 Task: Arrange a 60-minute personal style makeover and wardrobe revamp with a fashion expert.
Action: Mouse pressed left at (373, 258)
Screenshot: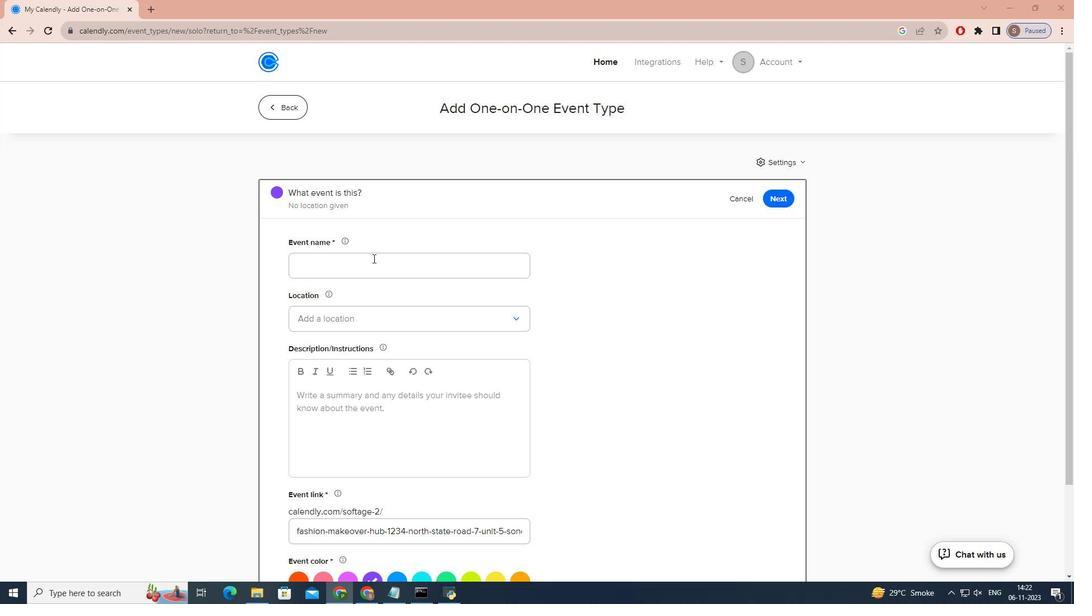 
Action: Key pressed p<Key.caps_lock>ERSONAL<Key.space><Key.caps_lock>s<Key.caps_lock>TYLE<Key.space><Key.caps_lock>m<Key.caps_lock>AKEOVER<Key.space>AND<Key.space><Key.caps_lock>w<Key.caps_lock>ARDROBE<Key.space><Key.caps_lock>r<Key.caps_lock>EVAMP<Key.space><Key.caps_lock>s<Key.caps_lock>ESSION
Screenshot: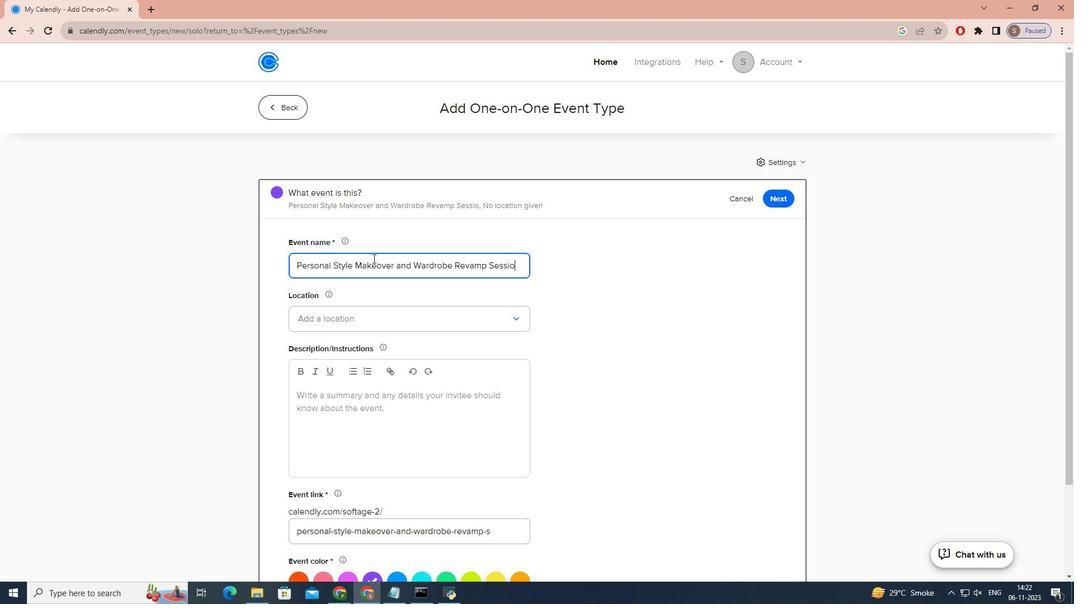 
Action: Mouse moved to (406, 316)
Screenshot: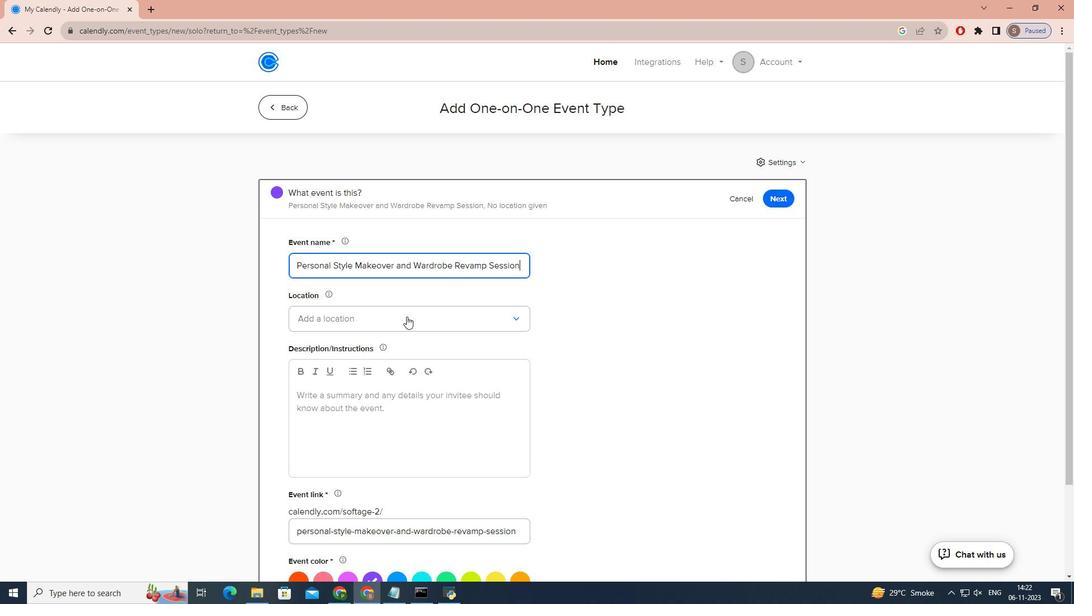 
Action: Mouse pressed left at (406, 316)
Screenshot: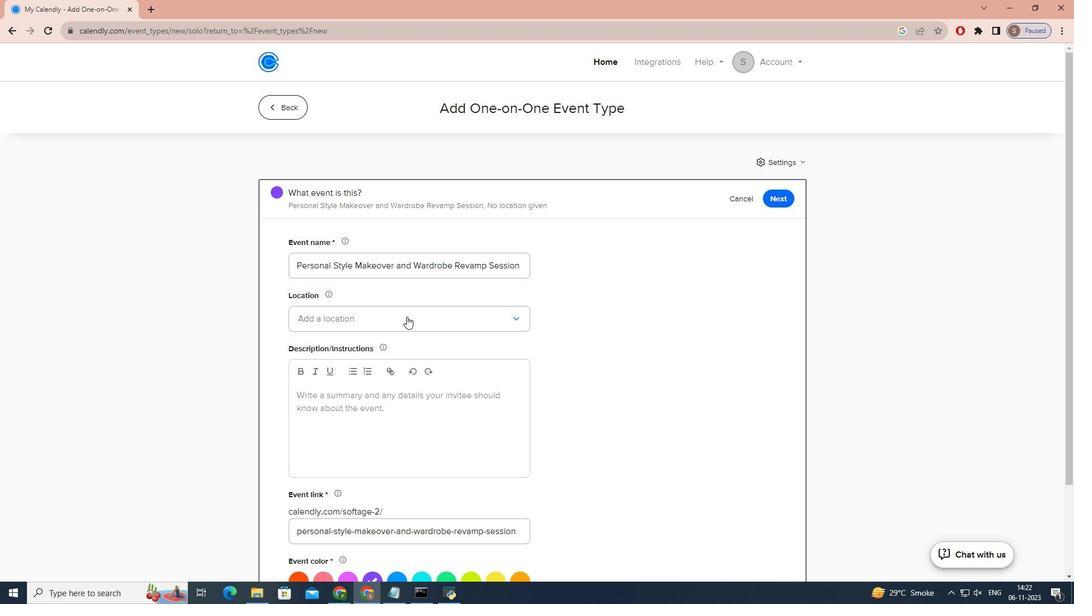
Action: Mouse moved to (408, 355)
Screenshot: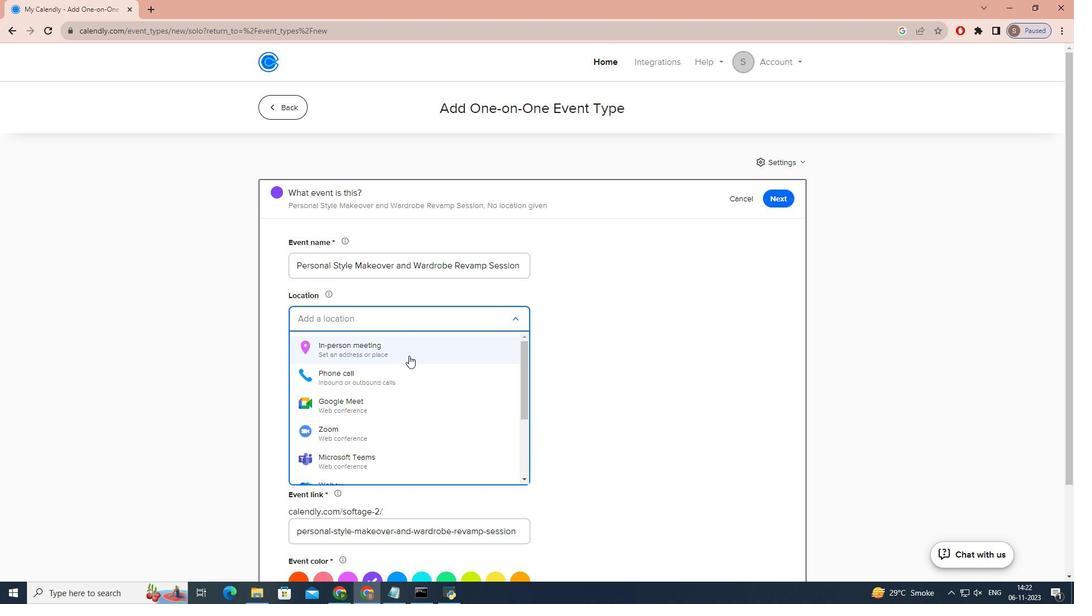 
Action: Mouse pressed left at (408, 355)
Screenshot: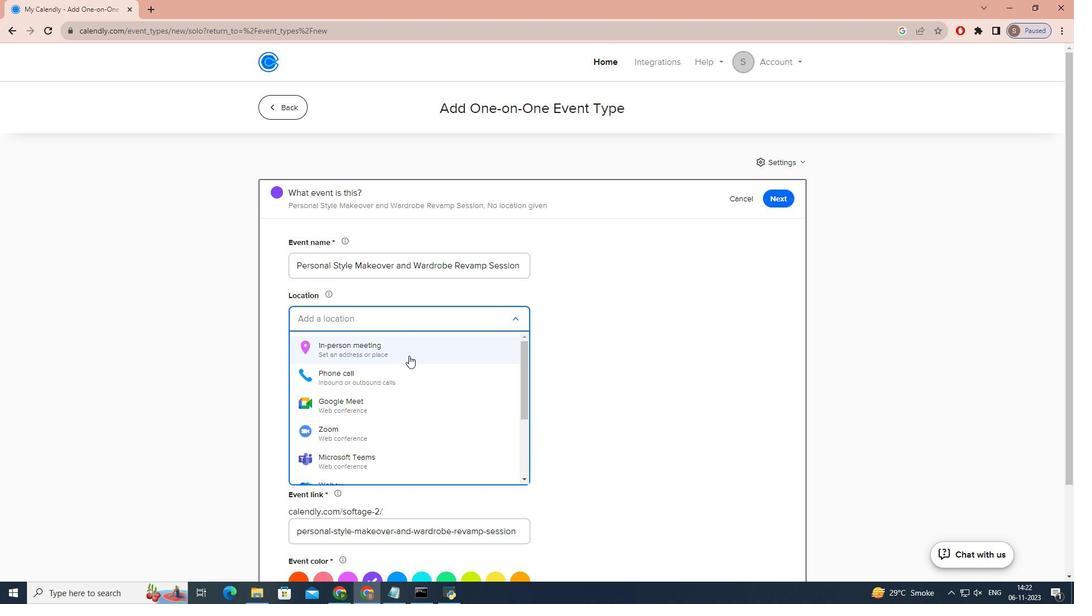 
Action: Mouse moved to (478, 187)
Screenshot: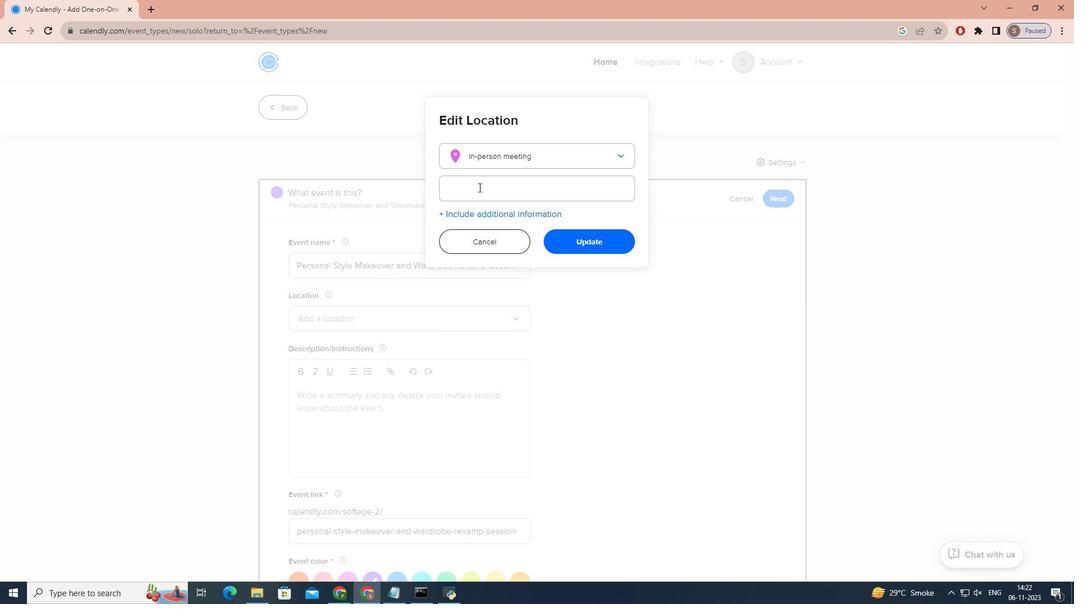 
Action: Mouse pressed left at (478, 187)
Screenshot: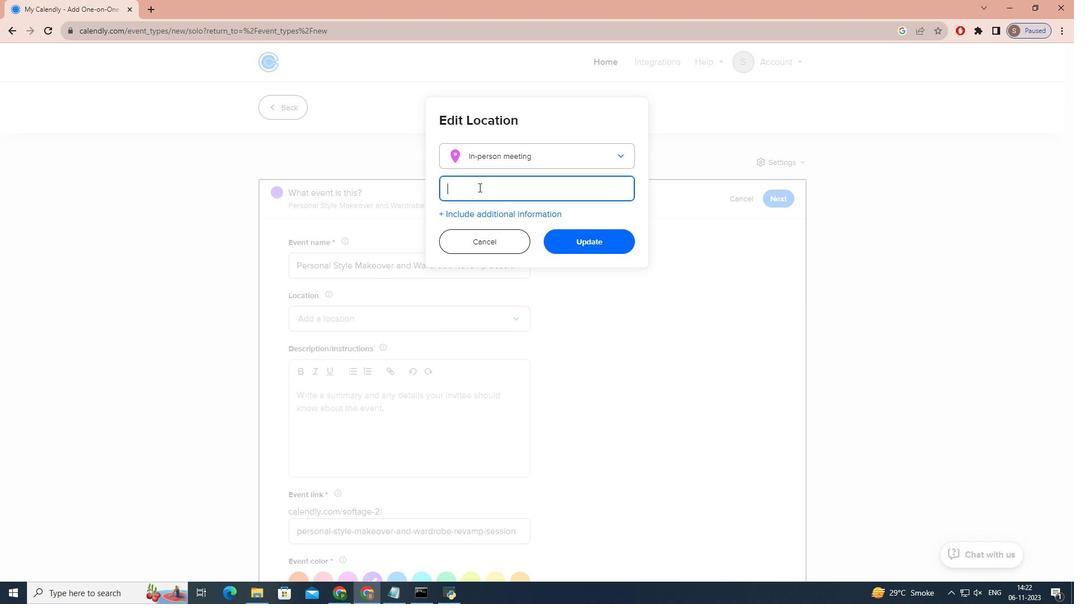 
Action: Key pressed <Key.caps_lock>f<Key.caps_lock>ASHION<Key.space><Key.caps_lock>m<Key.caps_lock>AKEOVER<Key.space><Key.caps_lock>h<Key.caps_lock>UB,<Key.space>1234<Key.space><Key.caps_lock>n<Key.caps_lock>ORTH<Key.space><Key.caps_lock>s<Key.caps_lock>TATE<Key.space><Key.caps_lock>r<Key.caps_lock>OAD<Key.space>7,<Key.space><Key.caps_lock>u<Key.caps_lock>NIT<Key.space>5,<Key.space><Key.caps_lock>s<Key.caps_lock>ONOMA,<Key.space><Key.caps_lock>c<Key.caps_lock>ALIFORNIA,<Key.space>95476
Screenshot: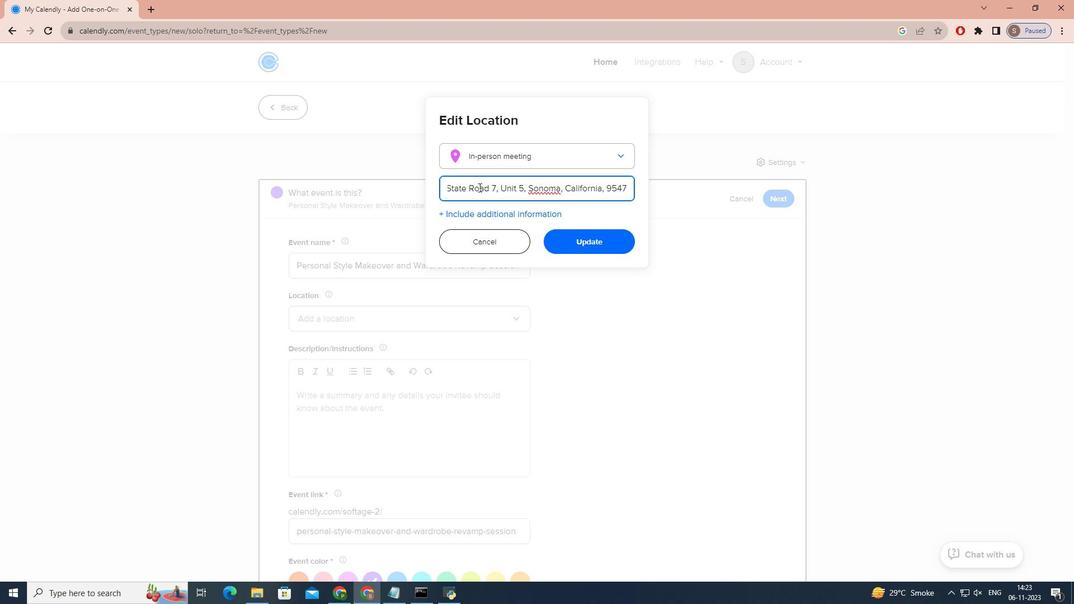 
Action: Mouse moved to (584, 236)
Screenshot: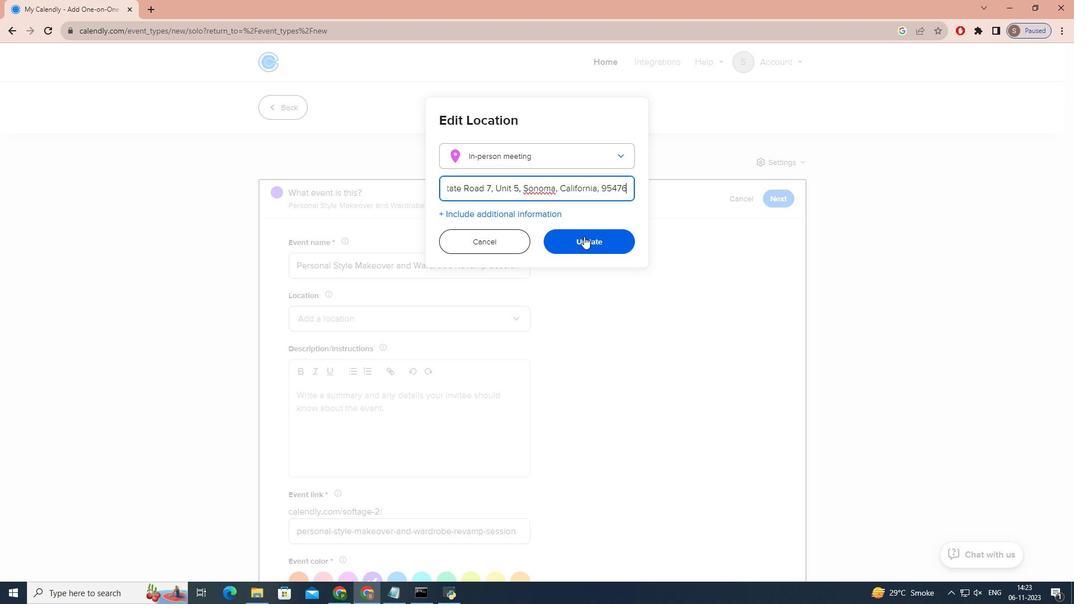 
Action: Mouse pressed left at (584, 236)
Screenshot: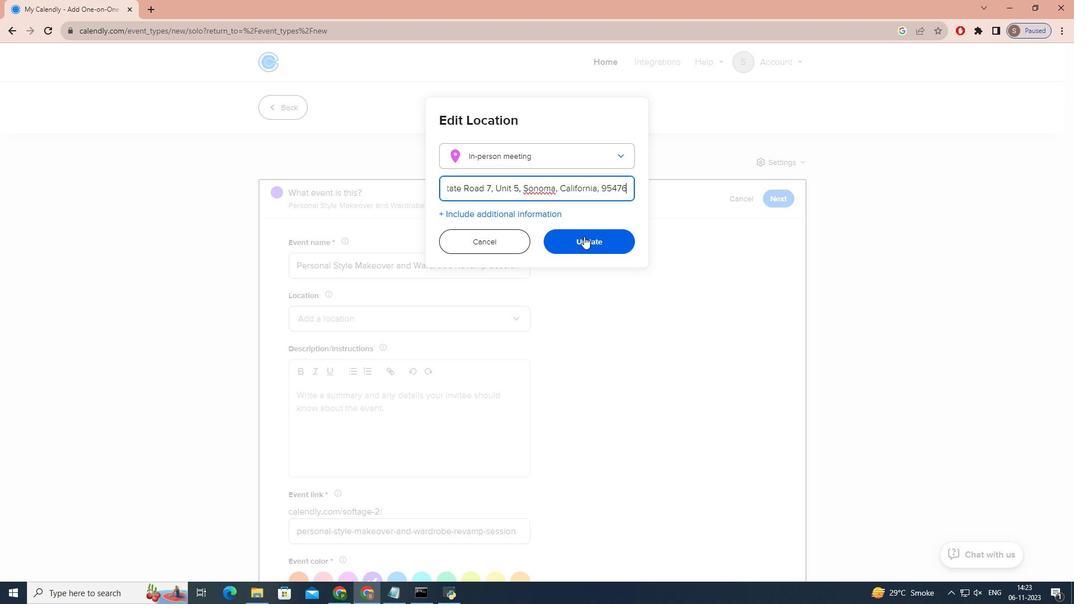 
Action: Mouse moved to (466, 427)
Screenshot: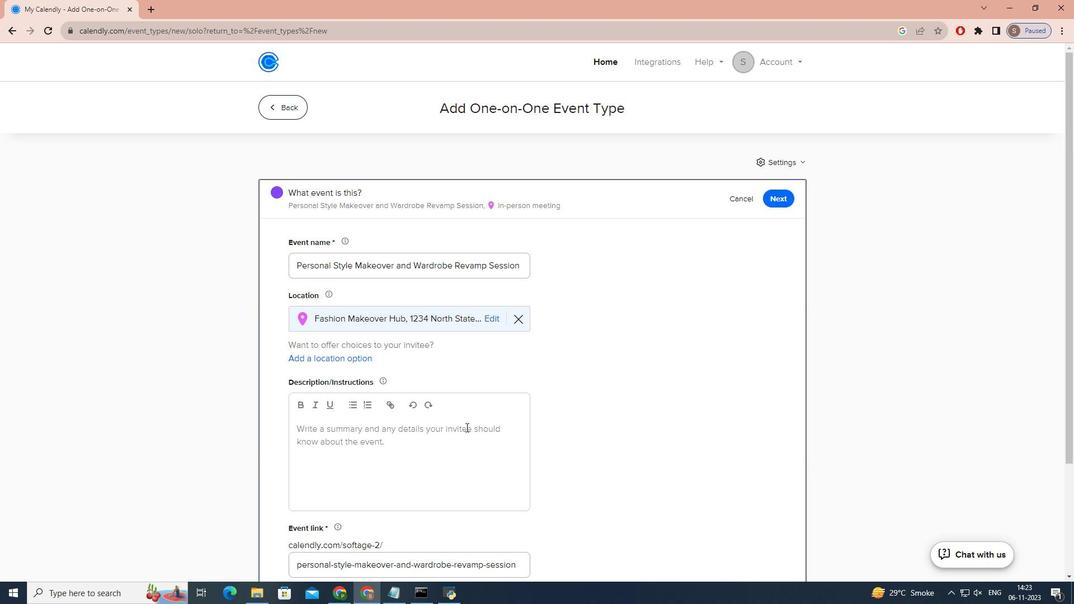 
Action: Mouse pressed left at (466, 427)
Screenshot: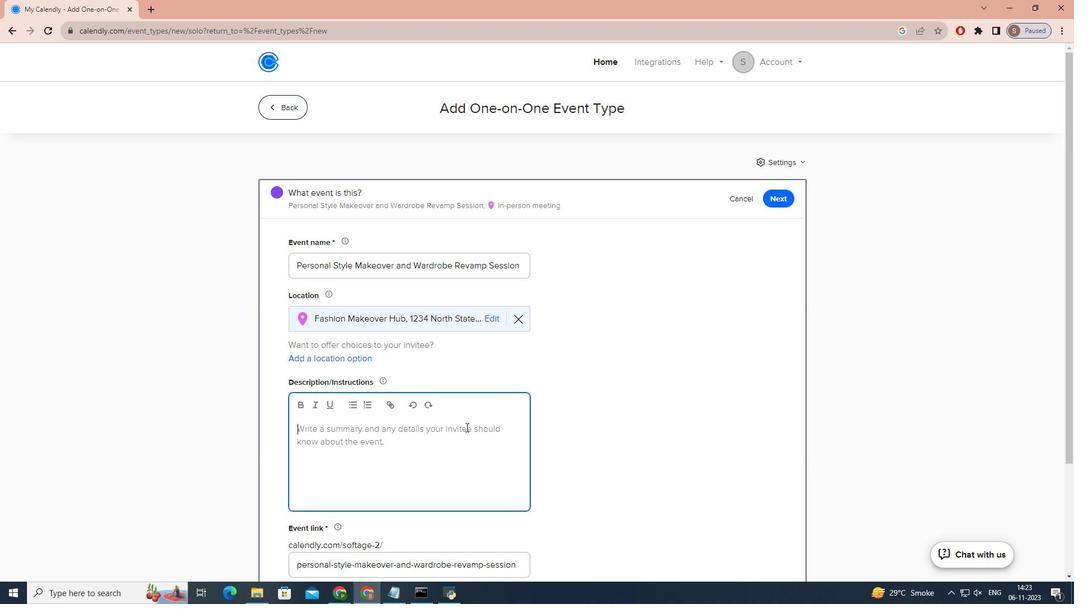 
Action: Key pressed <Key.caps_lock>e<Key.caps_lock>LEVATE<Key.space>YOUR<Key.space>FASHION<Key.space>GAME<Key.space>WITH<Key.space>PERSONAL<Key.space>STYLE<Key.space>MAKEOVER<Key.space>AND<Key.space>WARDROBE<Key.space>REVAMP<Key.space>SESSION<Key.space>GUIE<Key.backspace>DED<Key.space>BY<Key.space>A<Key.space>SEASONED<Key.space>FASHO<Key.backspace>ION<Key.space>EXPERT.<Key.space><Key.caps_lock>d<Key.caps_lock>URING<Key.space>THIS<Key.space>VIRTUAL<Key.space>CONSULTATION,<Key.space>YOU'LL<Key.space>RECEIVE<Key.space>PERSONALIZED<Key.space>FASHIOO<Key.backspace>N<Key.space>ADVICE<Key.space>AND<Key.space>LEARN<Key.space>HOW<Key.space>TO<Key.space>MAKE<Key.space>THE<Key.space>MOST<Key.space>OF<Key.space>YOUR<Key.space>EXISTING<Key.space>WARDROBE<Key.space>WHILE<Key.space>IDENTIFYING<Key.space>KEY<Key.space>PIECES<Key.space>TO<Key.space>ADD<Key.space>FOR<Key.space>A<Key.space>REFRESHED<Key.space>LOOK.<Key.space><Key.caps_lock>w<Key.caps_lock>HETHER<Key.space>YOU'RE<Key.space>AIMING<Key.space>FOR<Key.space>A<Key.space>PROFESSIONAL,<Key.space>CASUAL,<Key.space>OR<Key.space>SPECIAL<Key.space>OCCASION<Key.space>STYLE<Key.space>UPGRADE,<Key.space>OUR<Key.space>FASHION<Key.space>EXPERT<Key.space>IS<Key.space>HERE<Key.space>YOU<Key.space>CURATE<Key.space>YOUR<Key.space>UNIQUE<Key.space>FASHION<Key.space>JOURNEY.<Key.space>
Screenshot: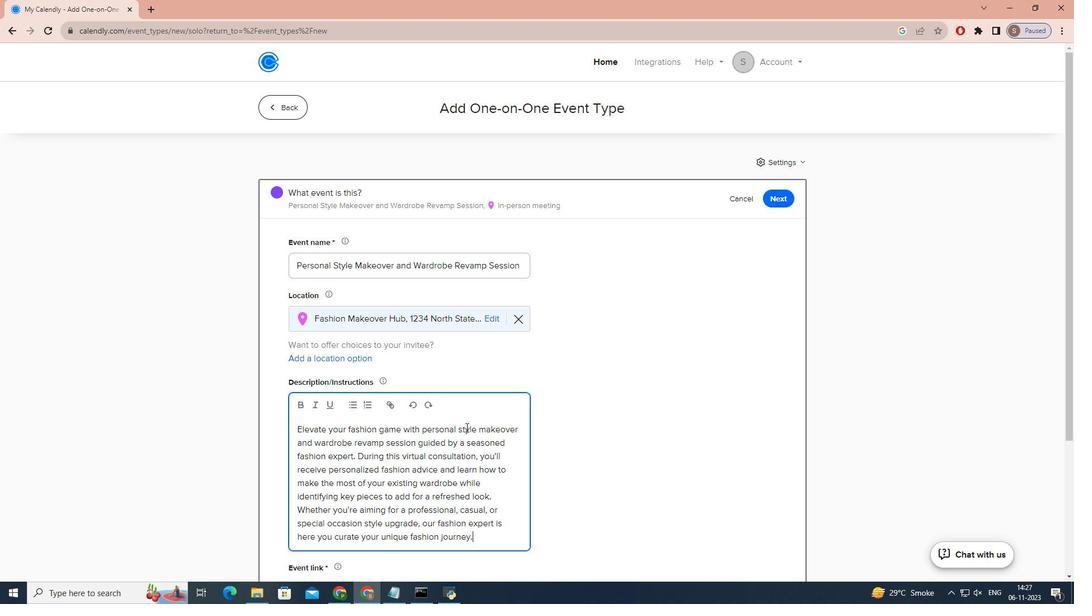
Action: Mouse moved to (682, 453)
Screenshot: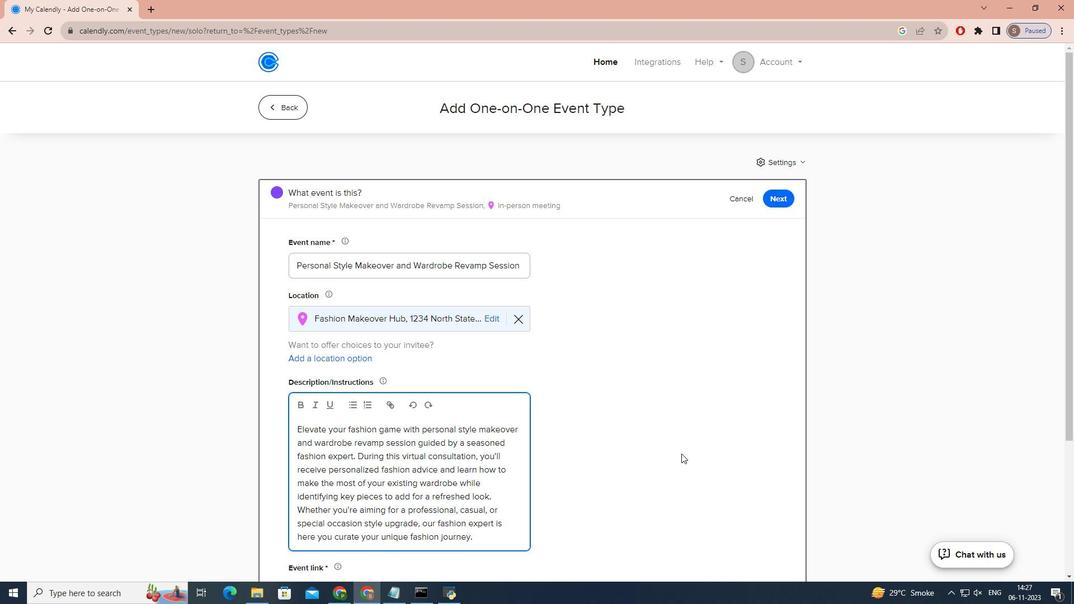 
Action: Mouse scrolled (682, 453) with delta (0, 0)
Screenshot: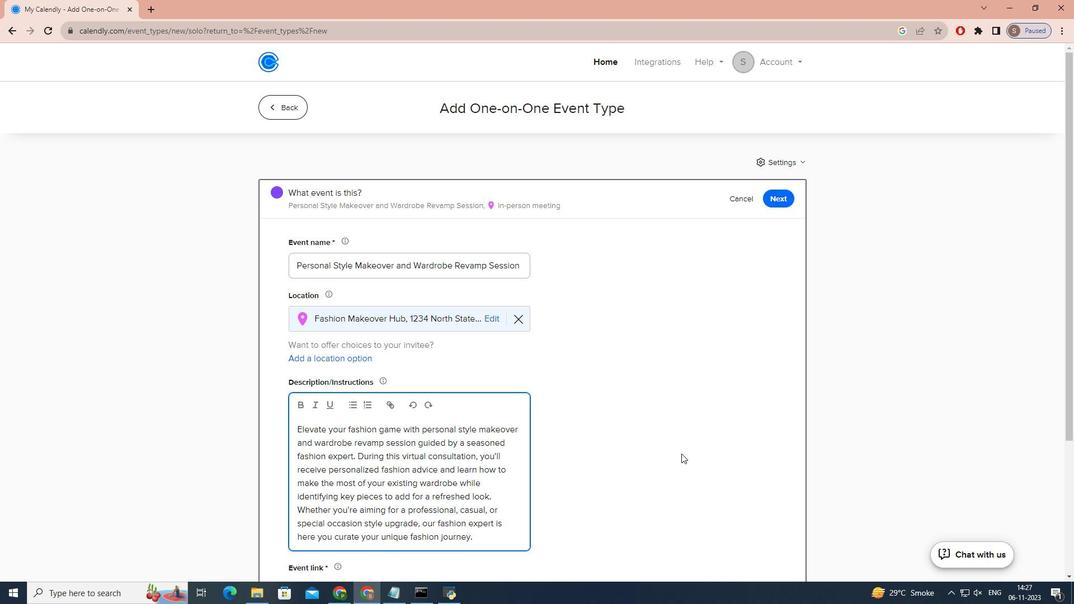 
Action: Mouse moved to (681, 453)
Screenshot: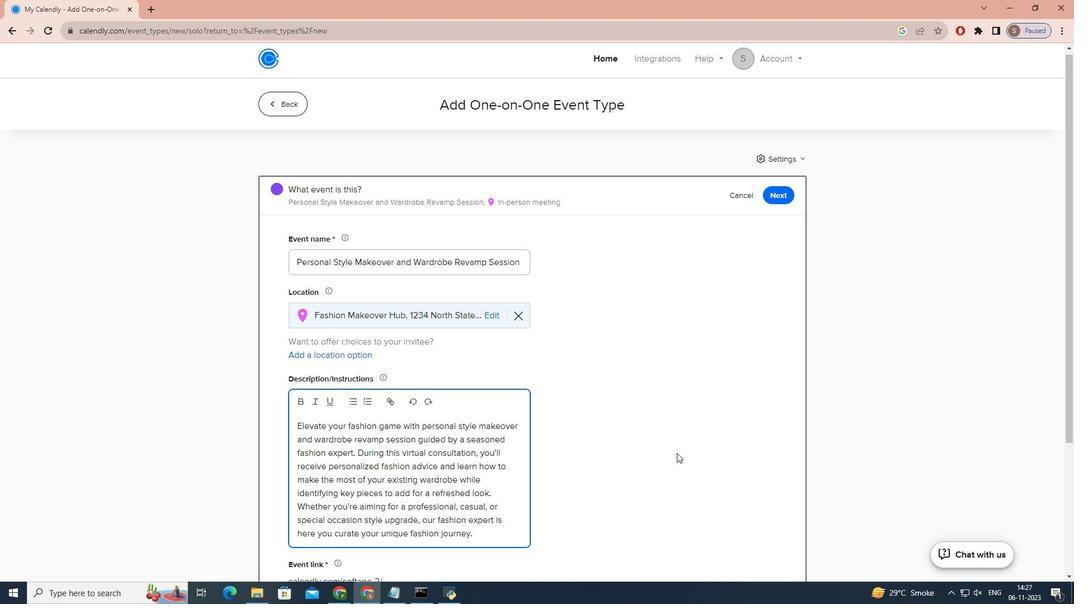 
Action: Mouse scrolled (681, 453) with delta (0, 0)
Screenshot: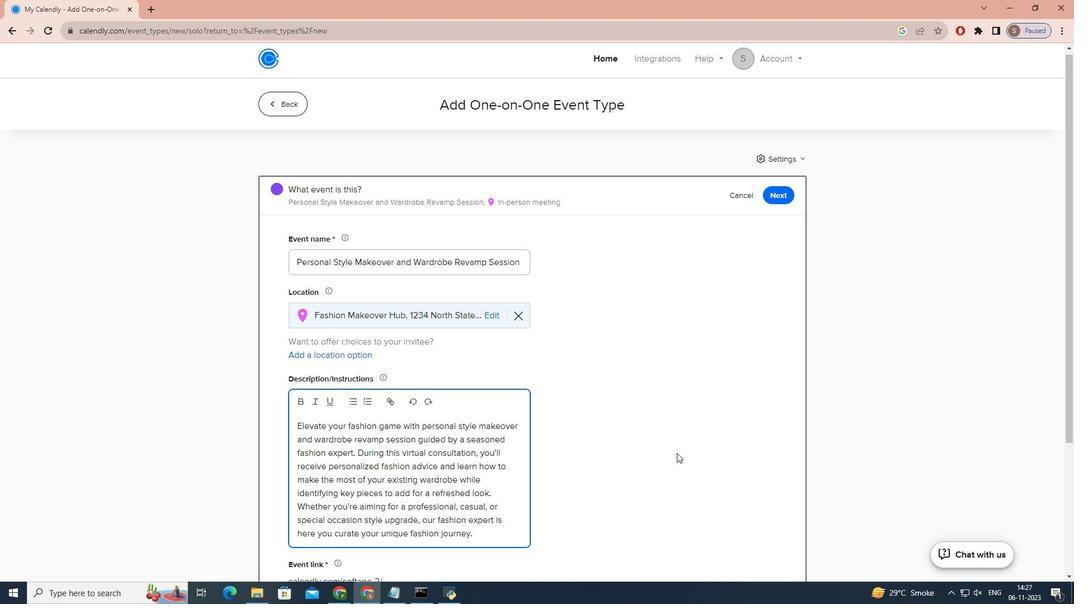
Action: Mouse moved to (676, 453)
Screenshot: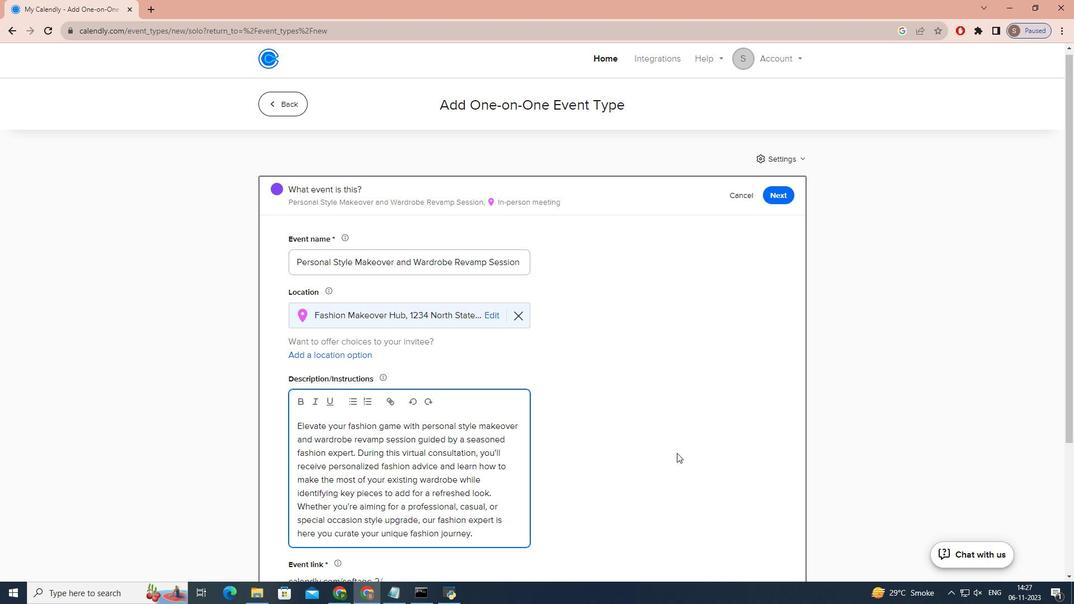 
Action: Mouse scrolled (676, 453) with delta (0, 0)
Screenshot: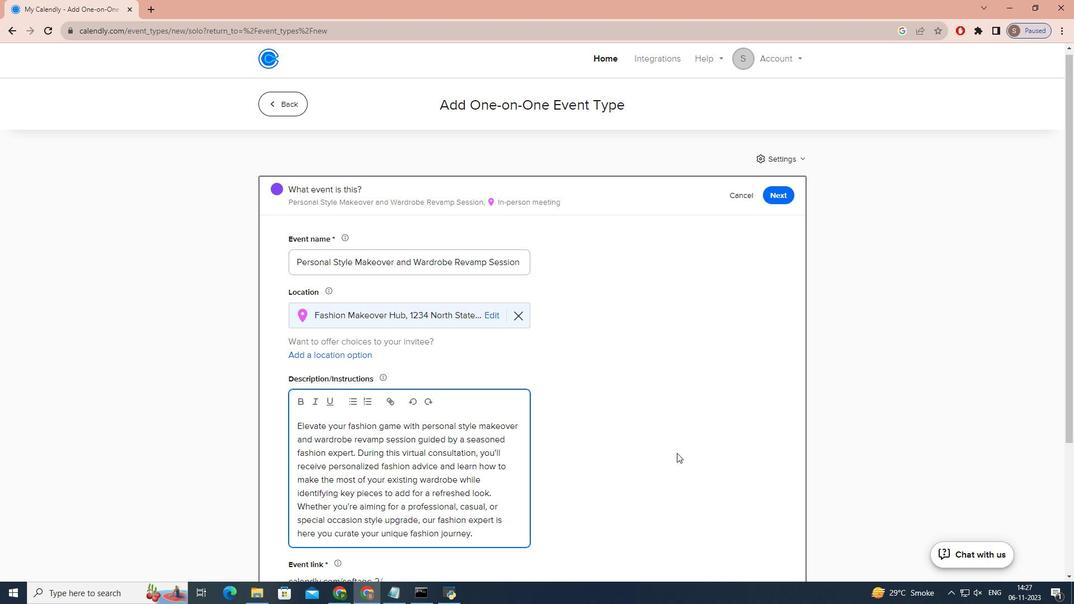
Action: Mouse moved to (676, 452)
Screenshot: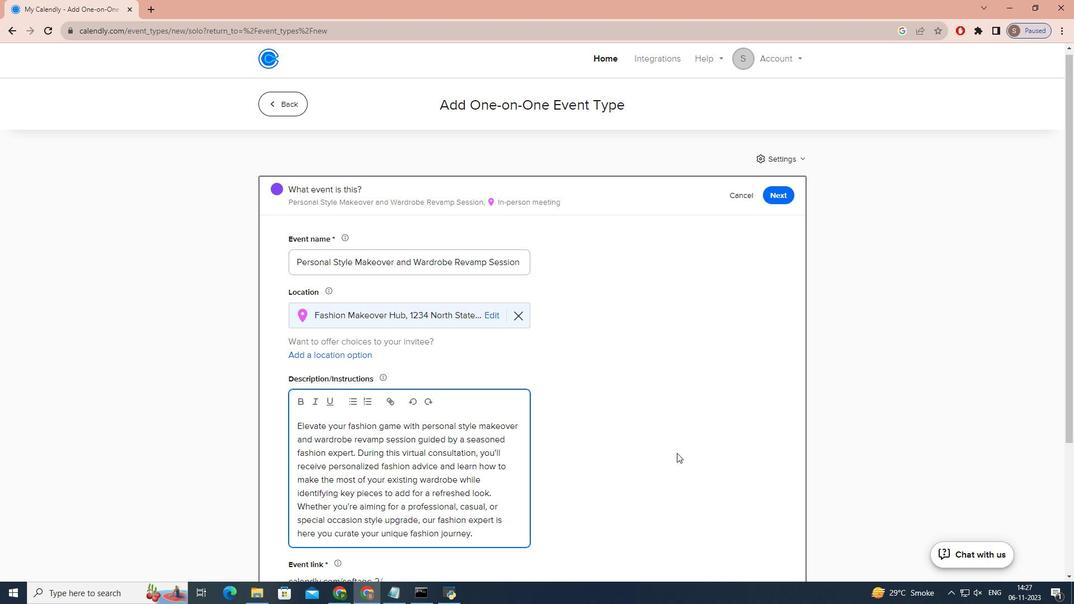 
Action: Mouse scrolled (676, 452) with delta (0, 0)
Screenshot: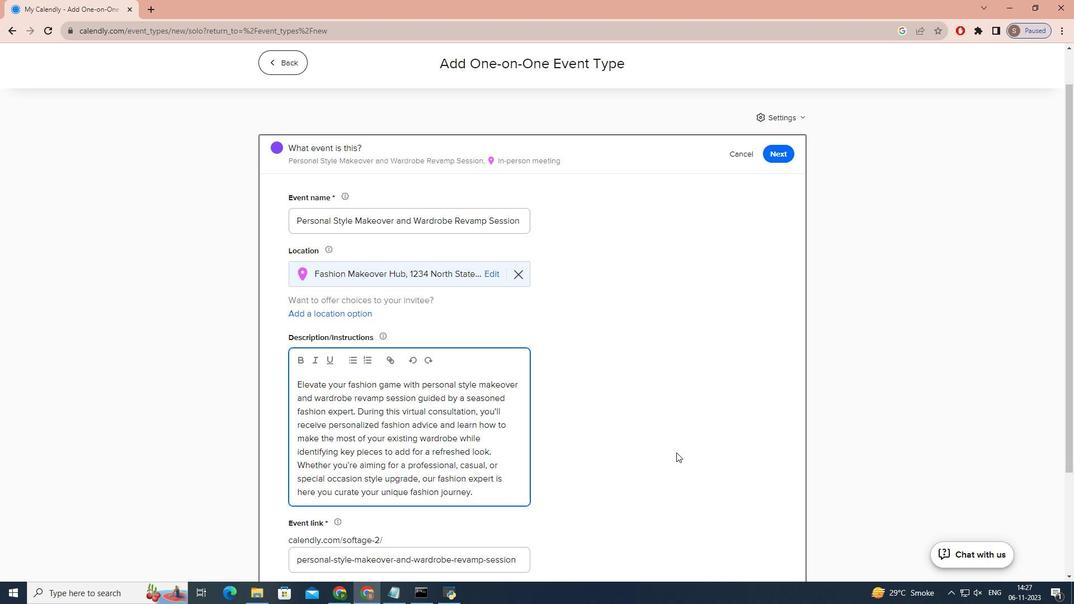 
Action: Mouse scrolled (676, 452) with delta (0, 0)
Screenshot: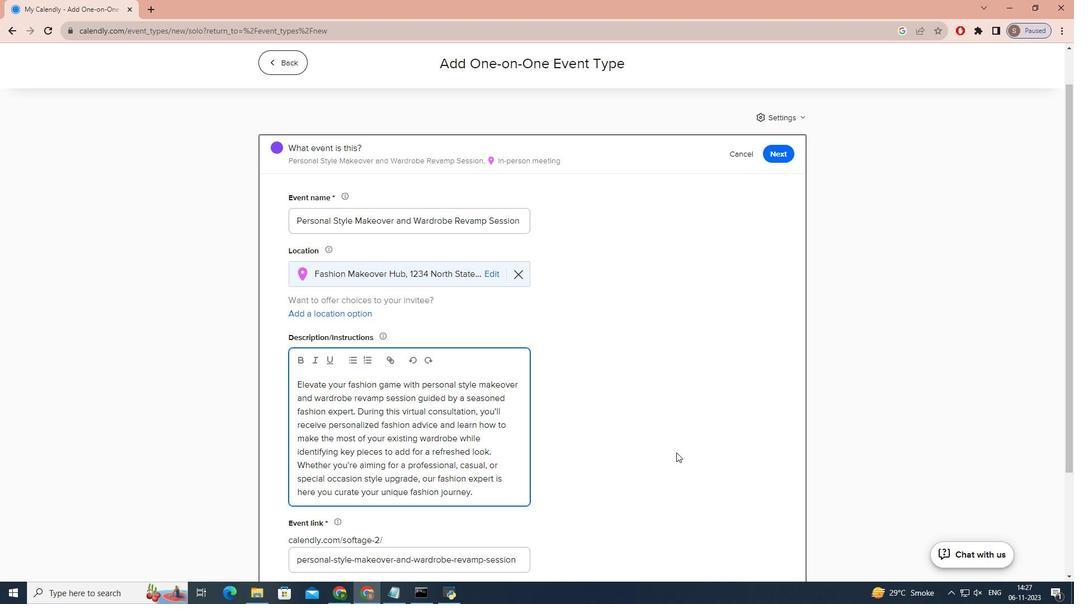 
Action: Mouse moved to (526, 471)
Screenshot: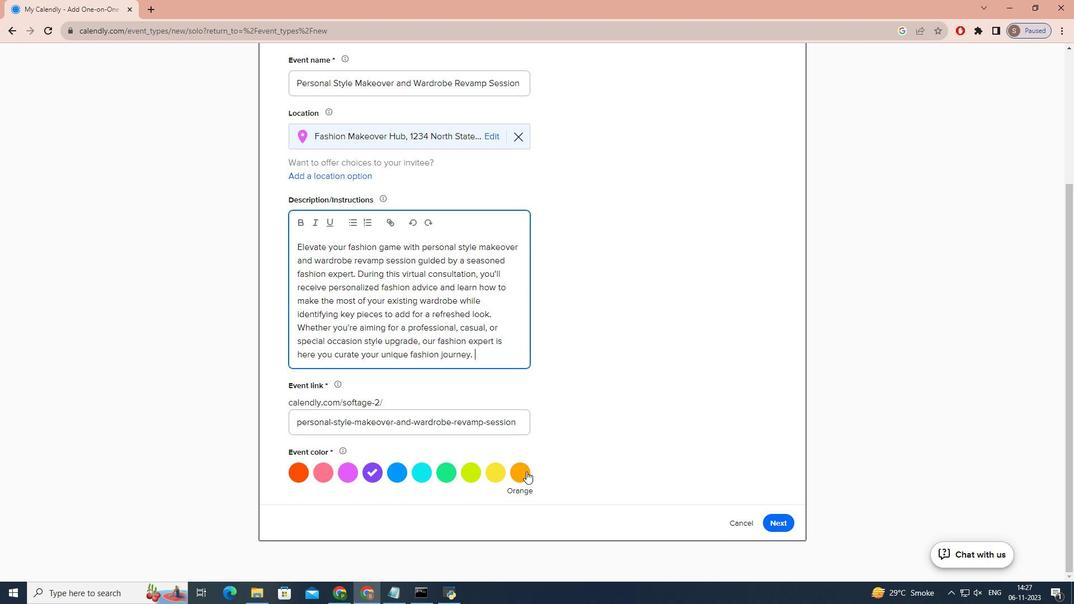 
Action: Mouse pressed left at (526, 471)
Screenshot: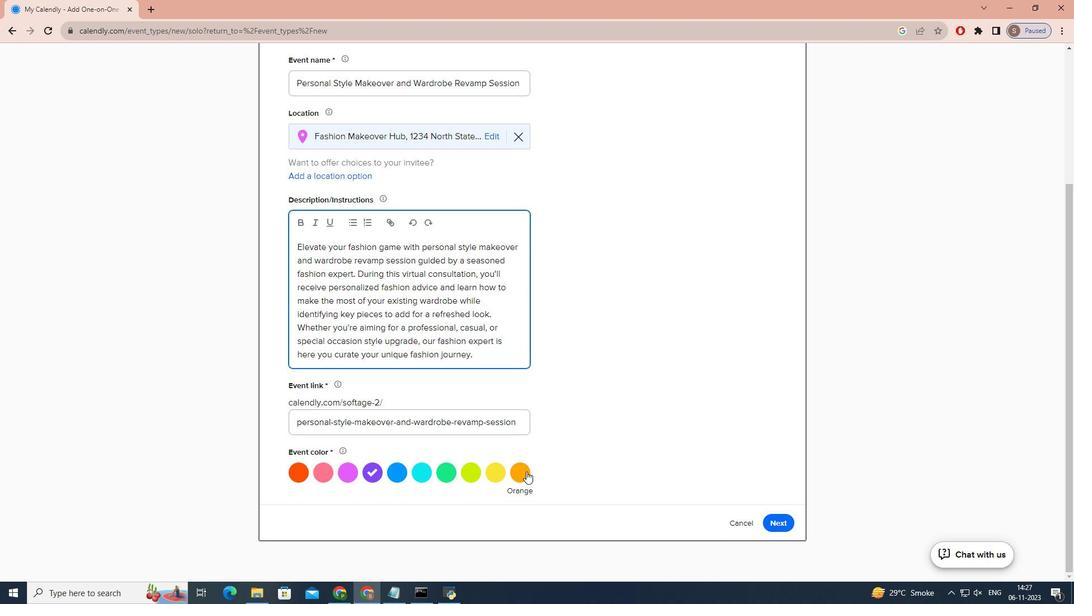 
Action: Mouse moved to (779, 518)
Screenshot: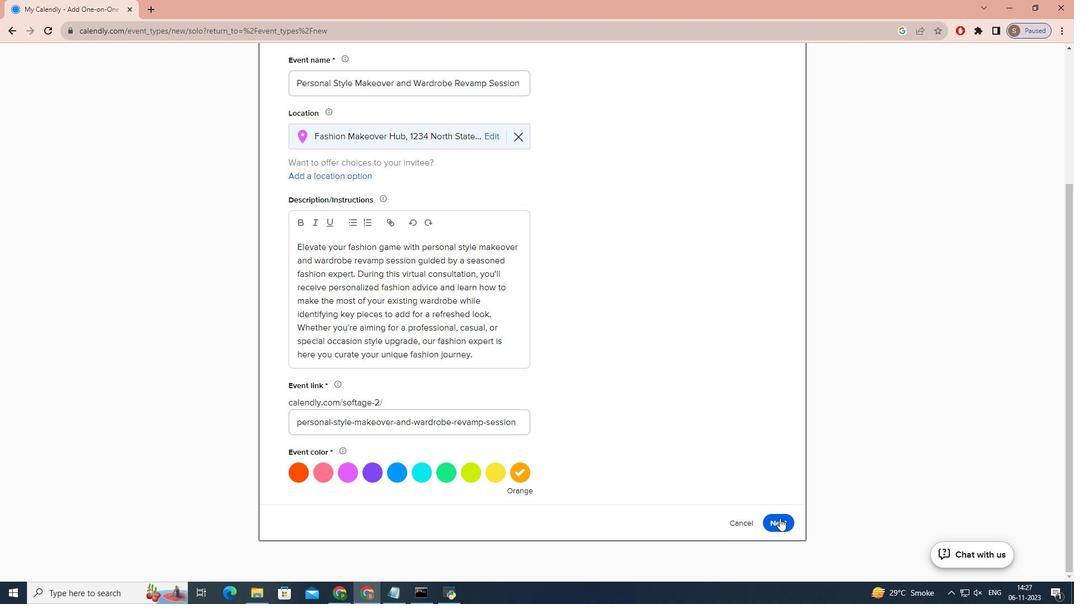 
Action: Mouse pressed left at (779, 518)
Screenshot: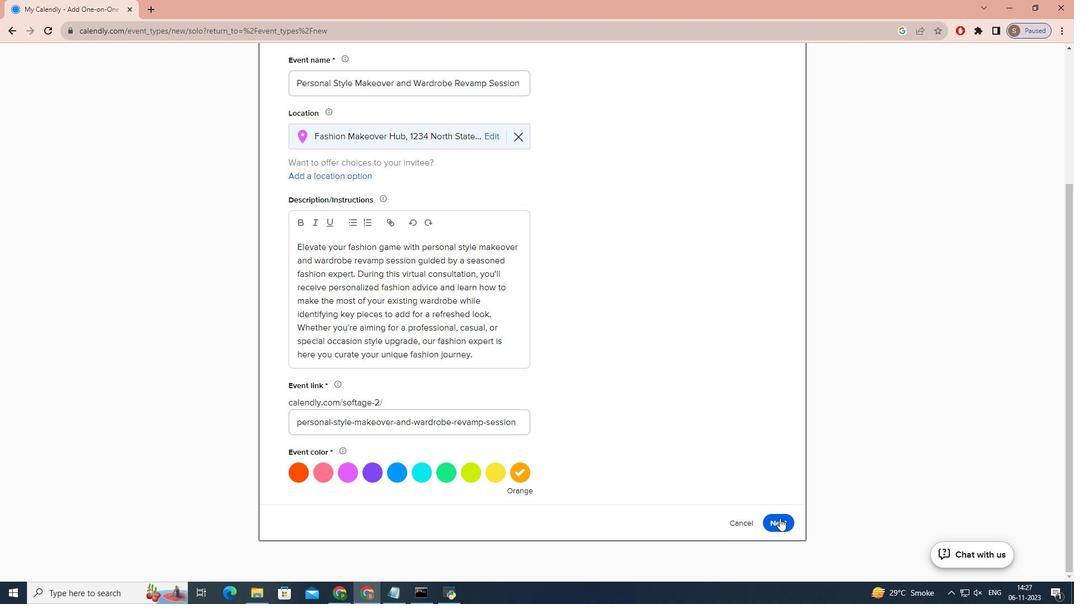 
Action: Mouse moved to (416, 303)
Screenshot: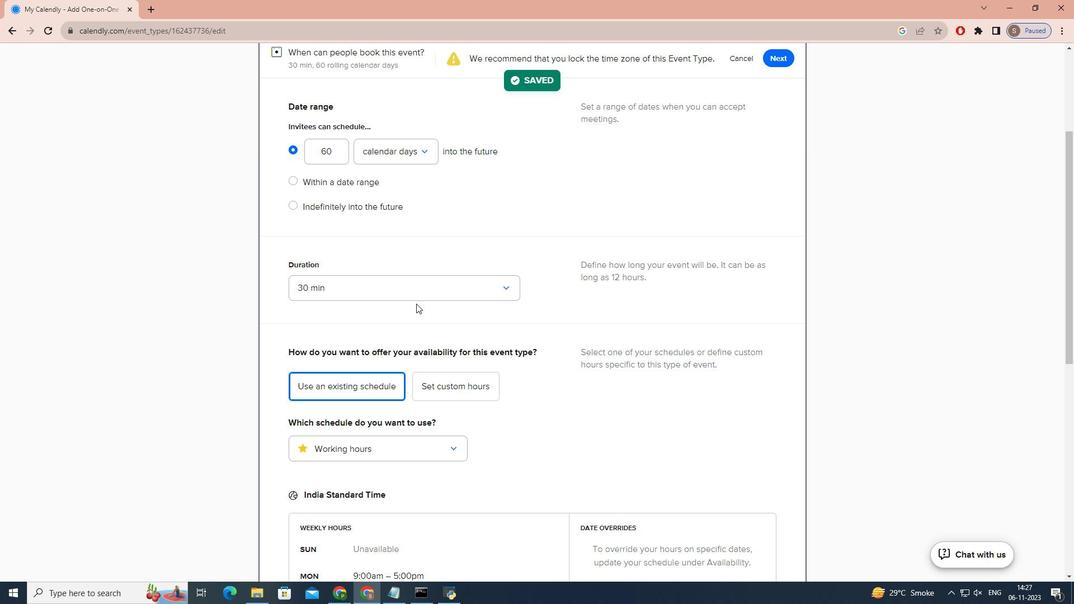 
Action: Mouse pressed left at (416, 303)
Screenshot: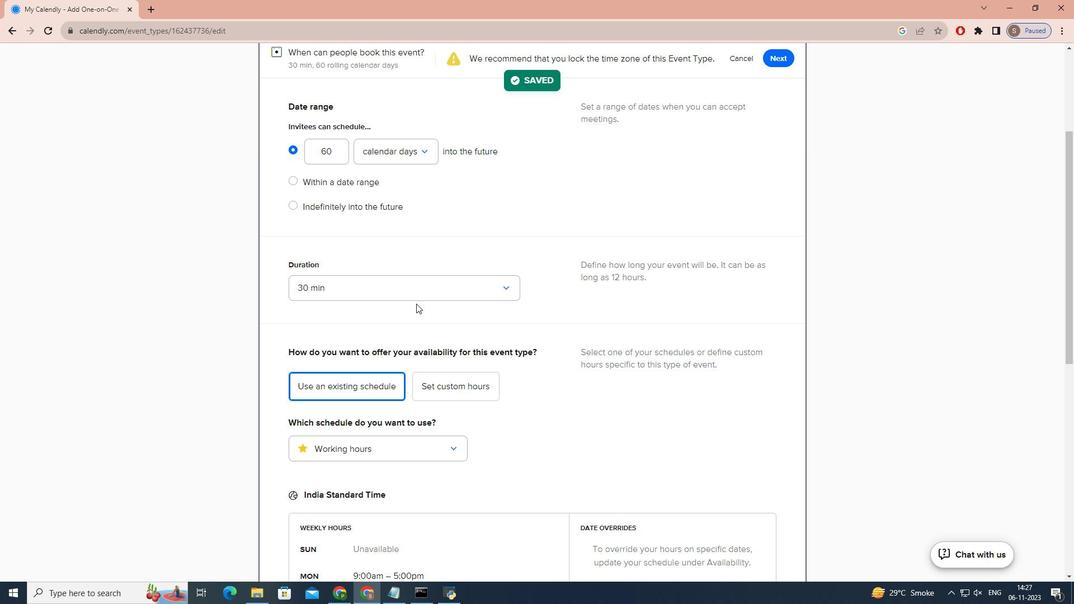 
Action: Mouse moved to (414, 298)
Screenshot: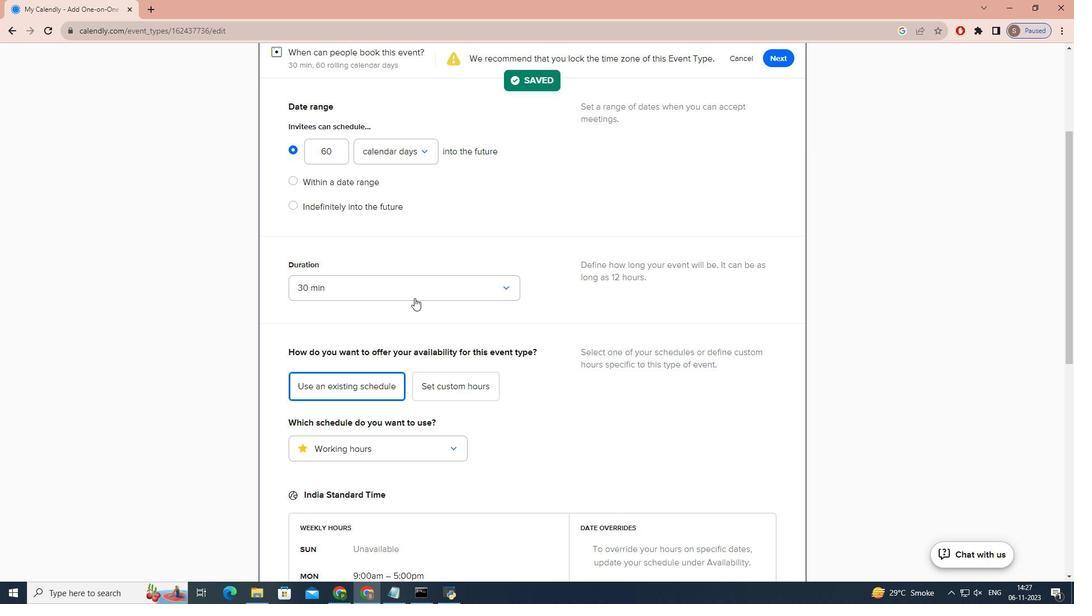
Action: Mouse pressed left at (414, 298)
Screenshot: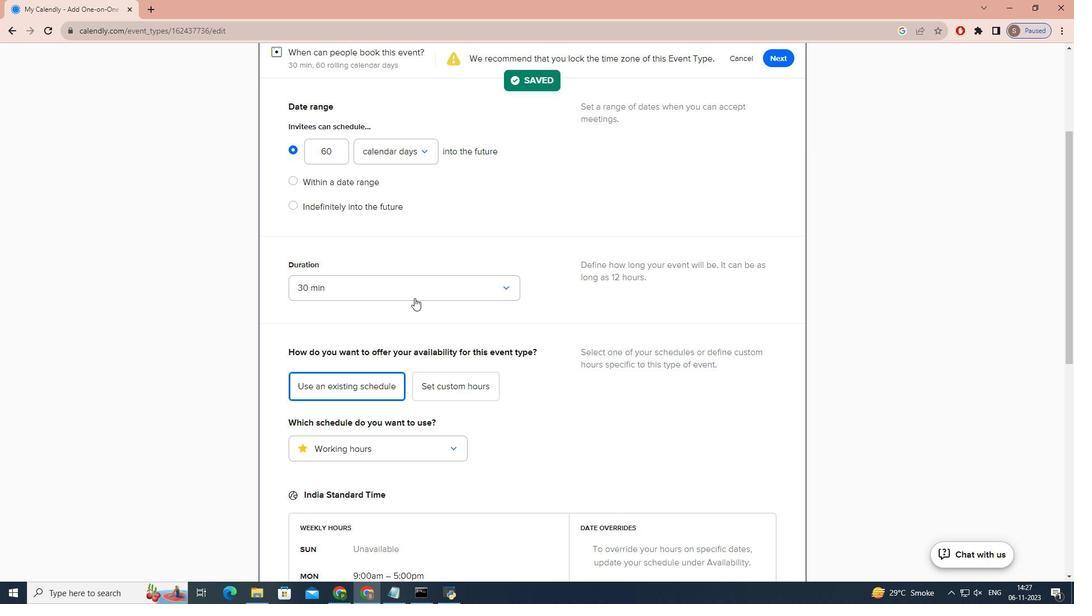 
Action: Mouse moved to (389, 378)
Screenshot: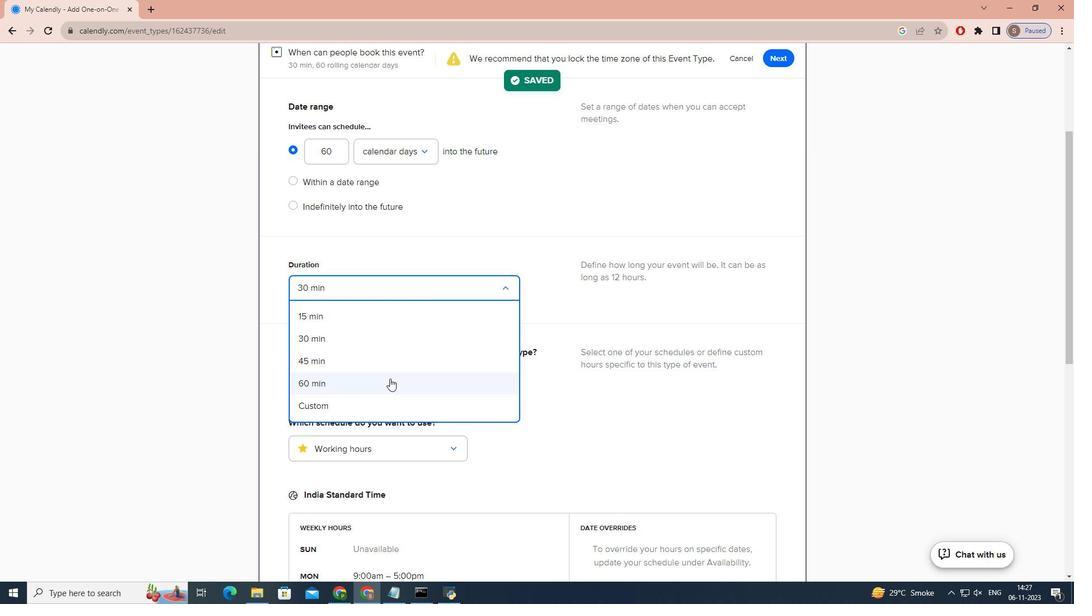 
Action: Mouse pressed left at (389, 378)
Screenshot: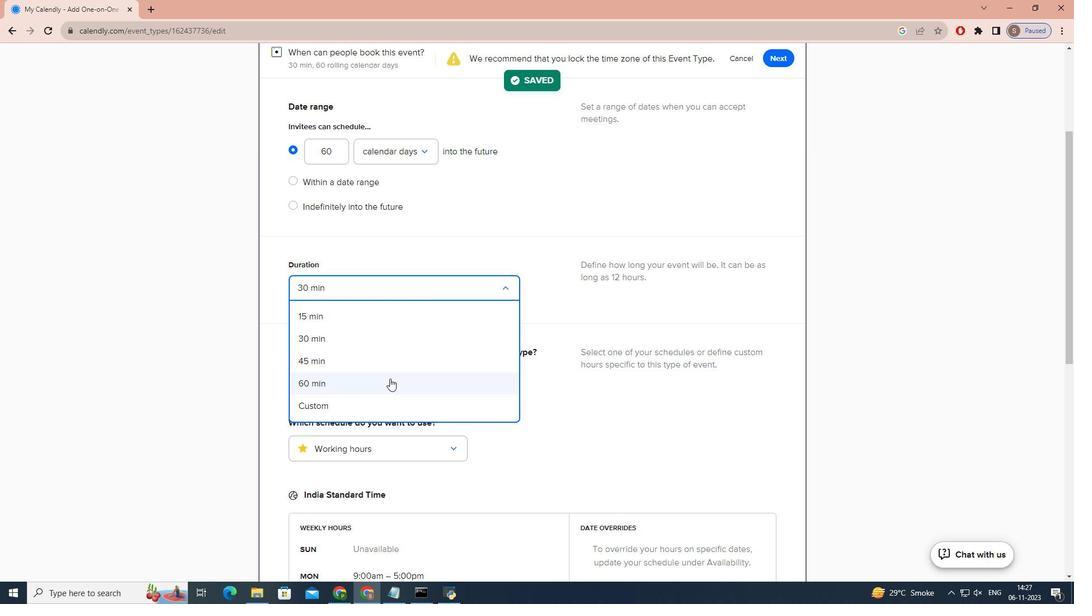 
Action: Mouse moved to (638, 295)
Screenshot: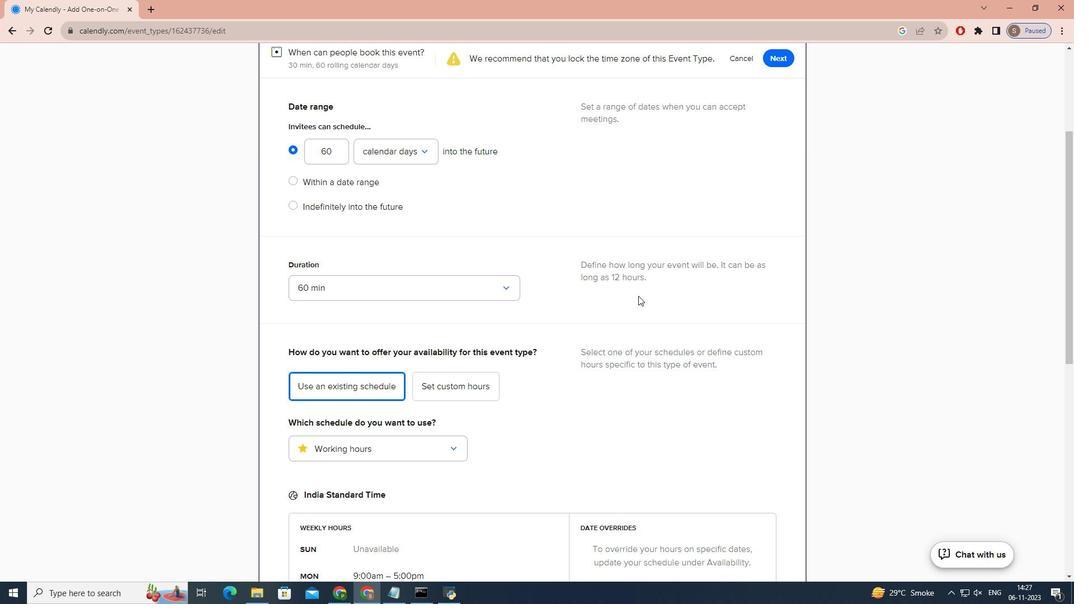 
Action: Mouse scrolled (638, 296) with delta (0, 0)
Screenshot: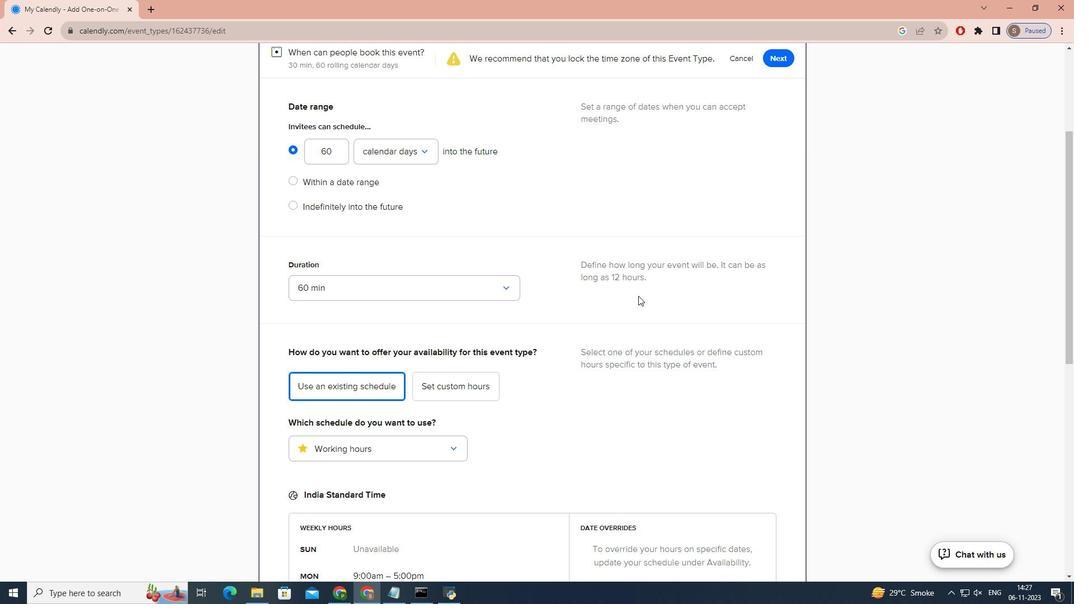 
Action: Mouse scrolled (638, 296) with delta (0, 0)
Screenshot: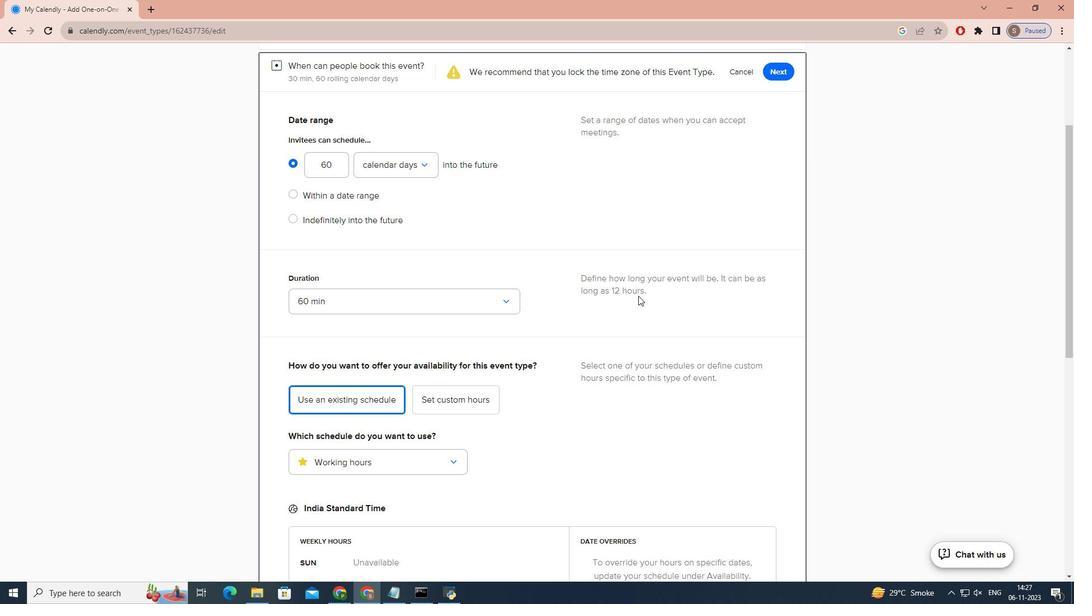 
Action: Mouse scrolled (638, 296) with delta (0, 0)
Screenshot: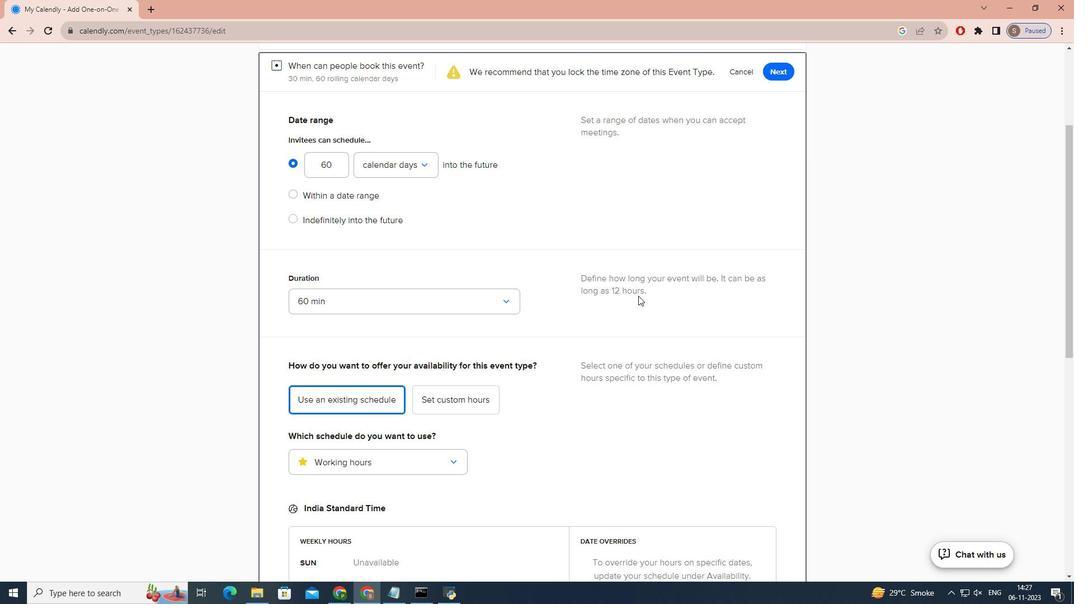 
Action: Mouse scrolled (638, 296) with delta (0, 0)
Screenshot: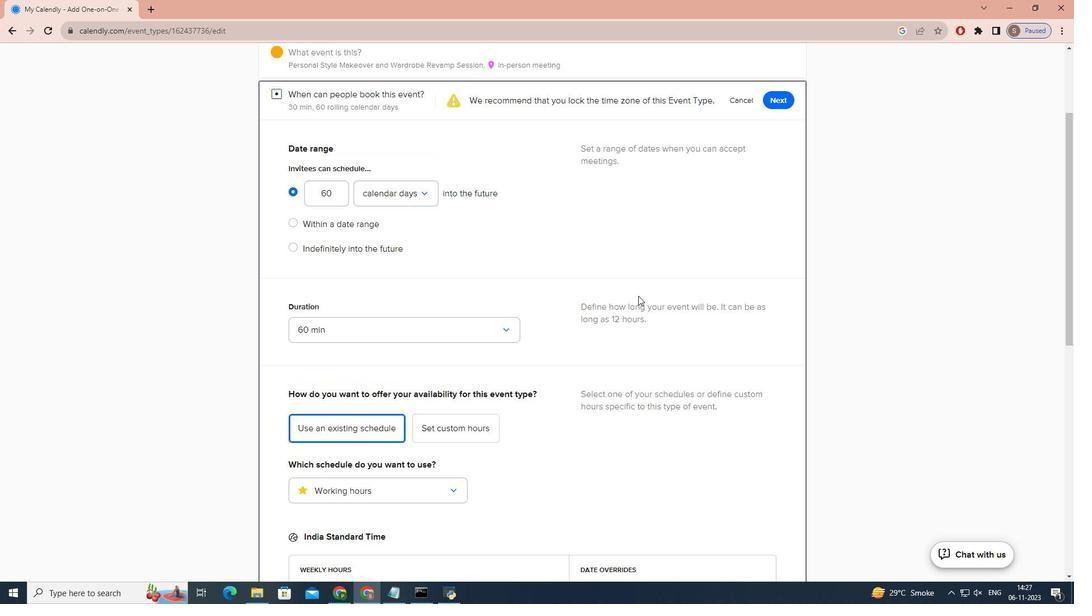 
Action: Mouse scrolled (638, 296) with delta (0, 0)
Screenshot: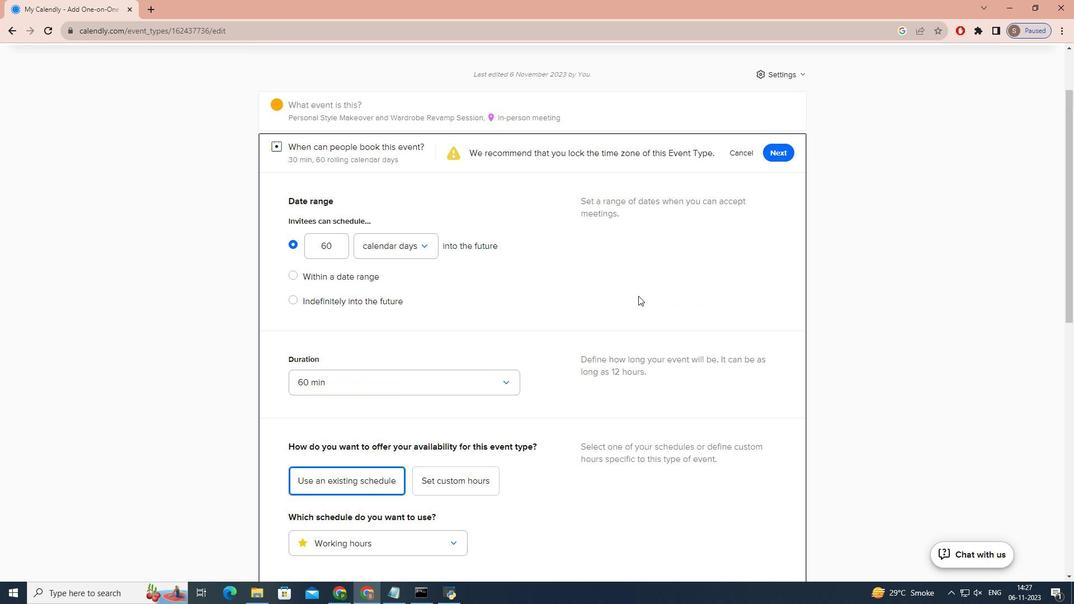 
Action: Mouse moved to (773, 239)
Screenshot: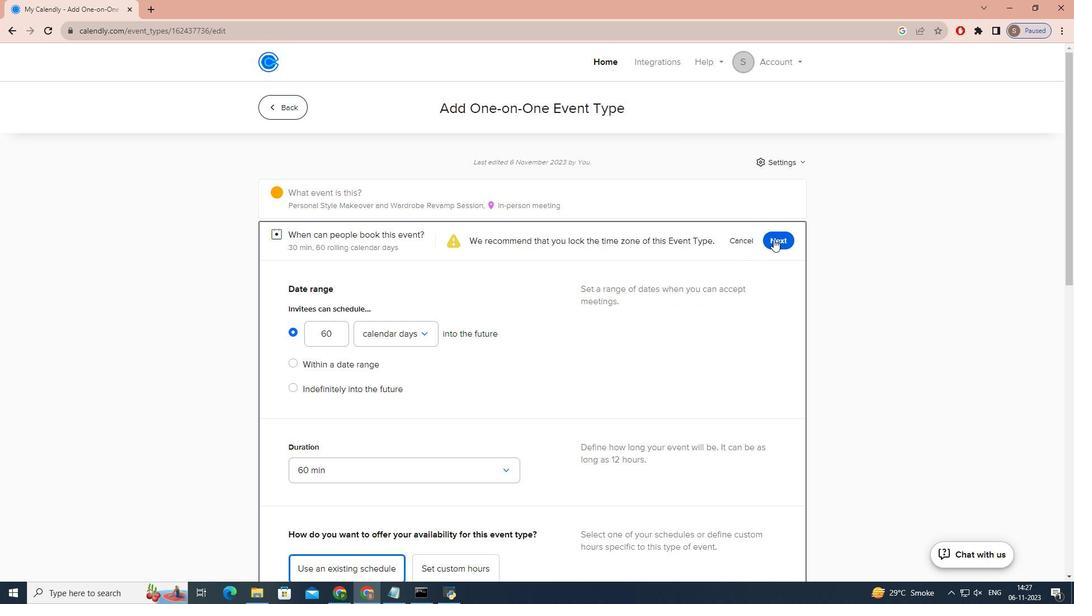 
Action: Mouse pressed left at (773, 239)
Screenshot: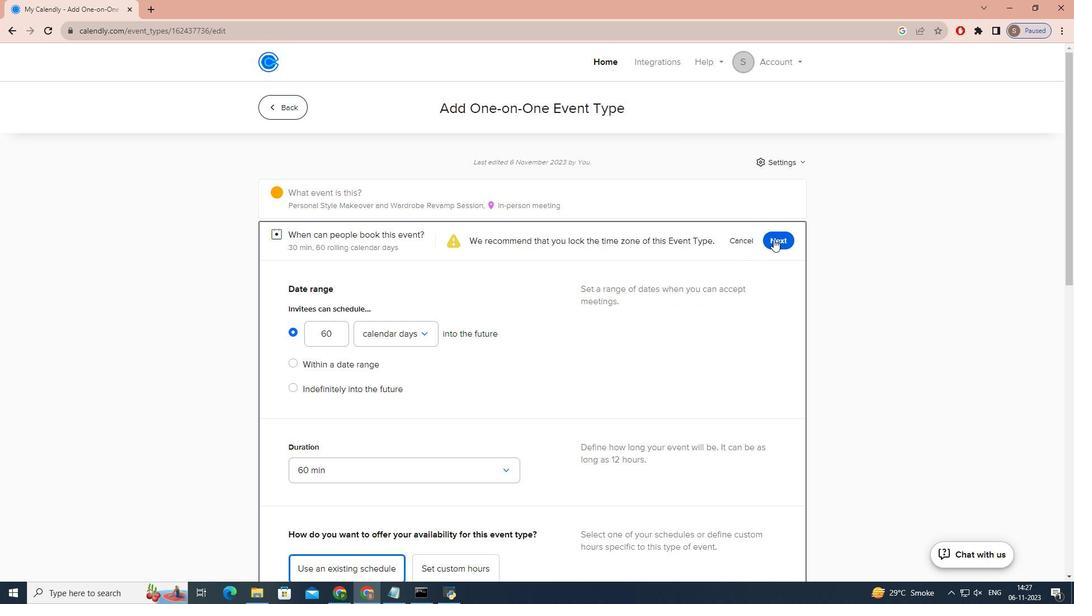 
